 Task: Create Card Employee Disciplinary Review in Board Brand Awareness Campaign to Workspace Cost Accounting. Create Card Open Source Software Review in Board Data Governance to Workspace Cost Accounting. Create Card Employee Termination Meeting in Board Social Media Community Management and Engagement to Workspace Cost Accounting
Action: Mouse moved to (87, 382)
Screenshot: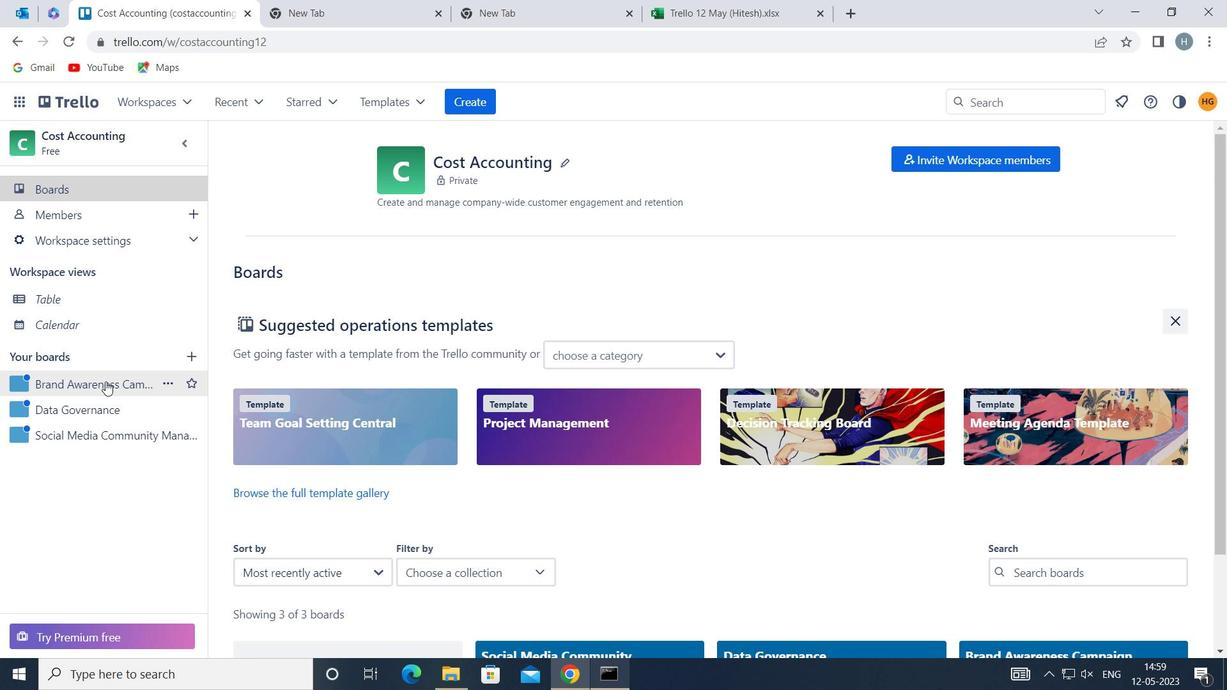 
Action: Mouse pressed left at (87, 382)
Screenshot: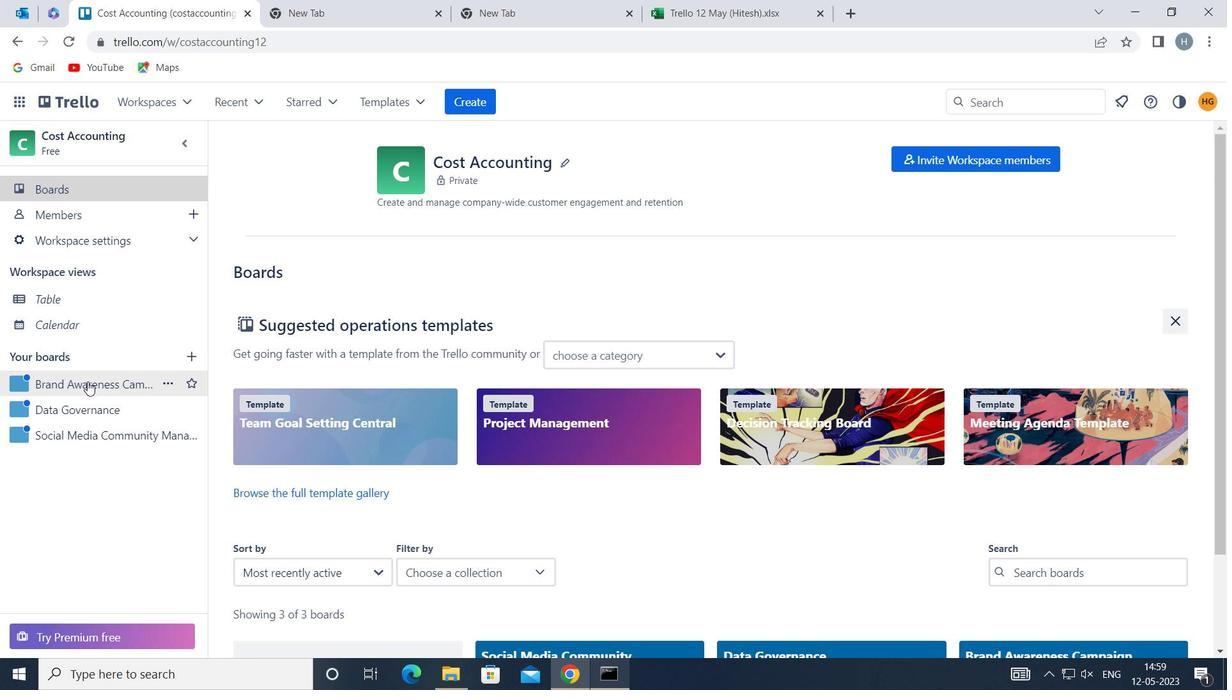 
Action: Mouse moved to (711, 241)
Screenshot: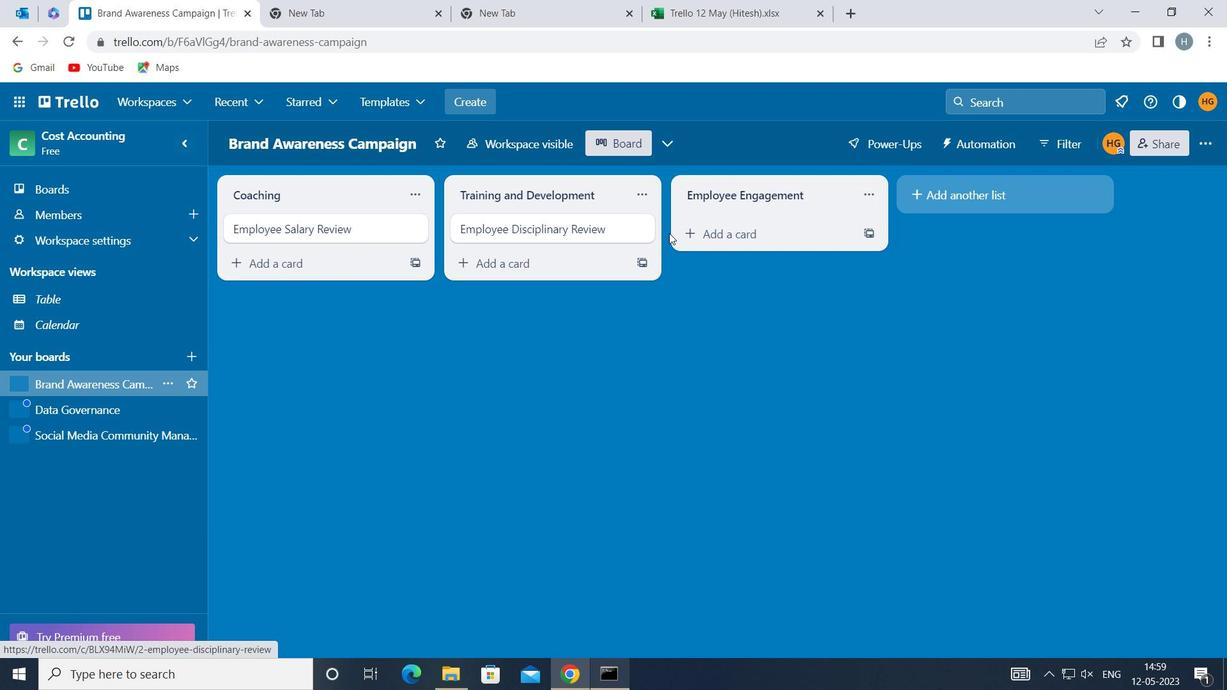 
Action: Mouse pressed left at (711, 241)
Screenshot: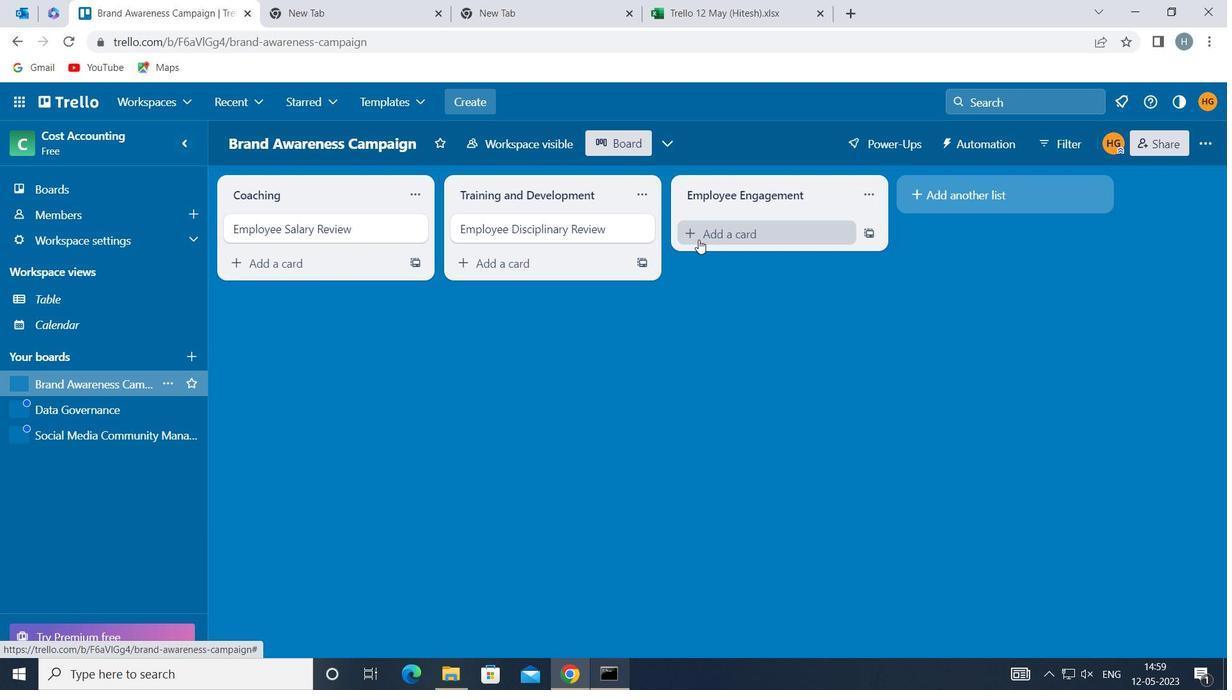 
Action: Mouse moved to (711, 241)
Screenshot: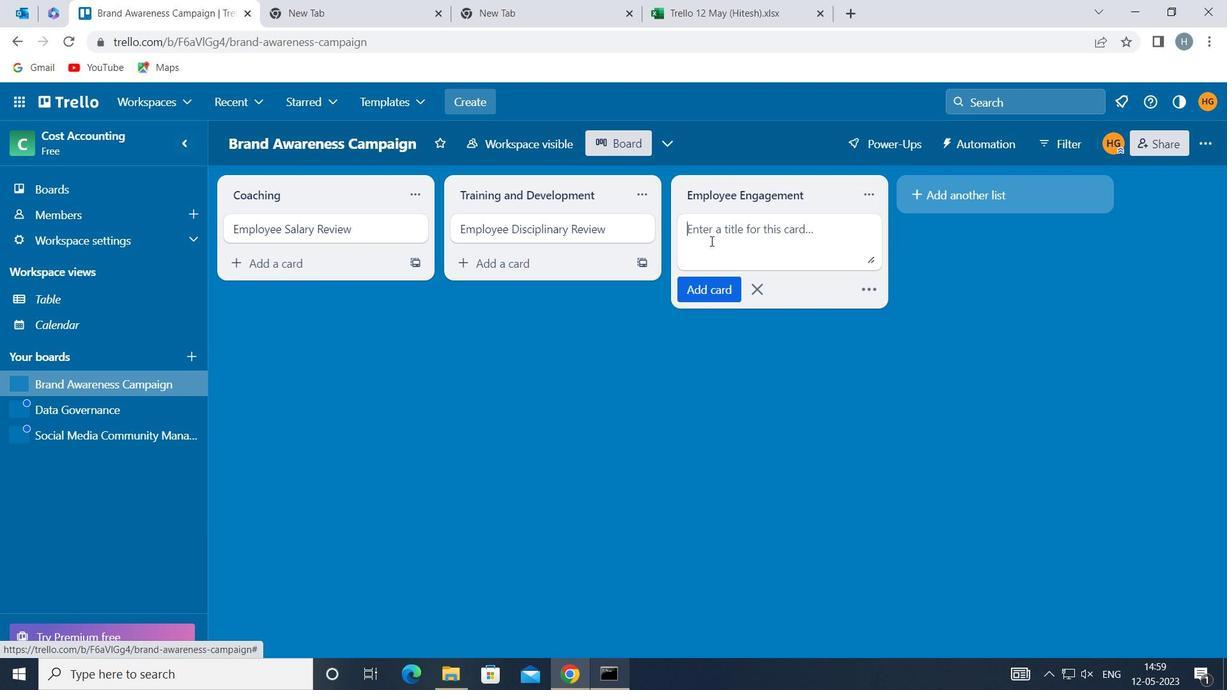 
Action: Key pressed <Key.shift>EMPLOYEE<Key.space><Key.shift>DISCIPLINARY<Key.space><Key.shift>REVIEW
Screenshot: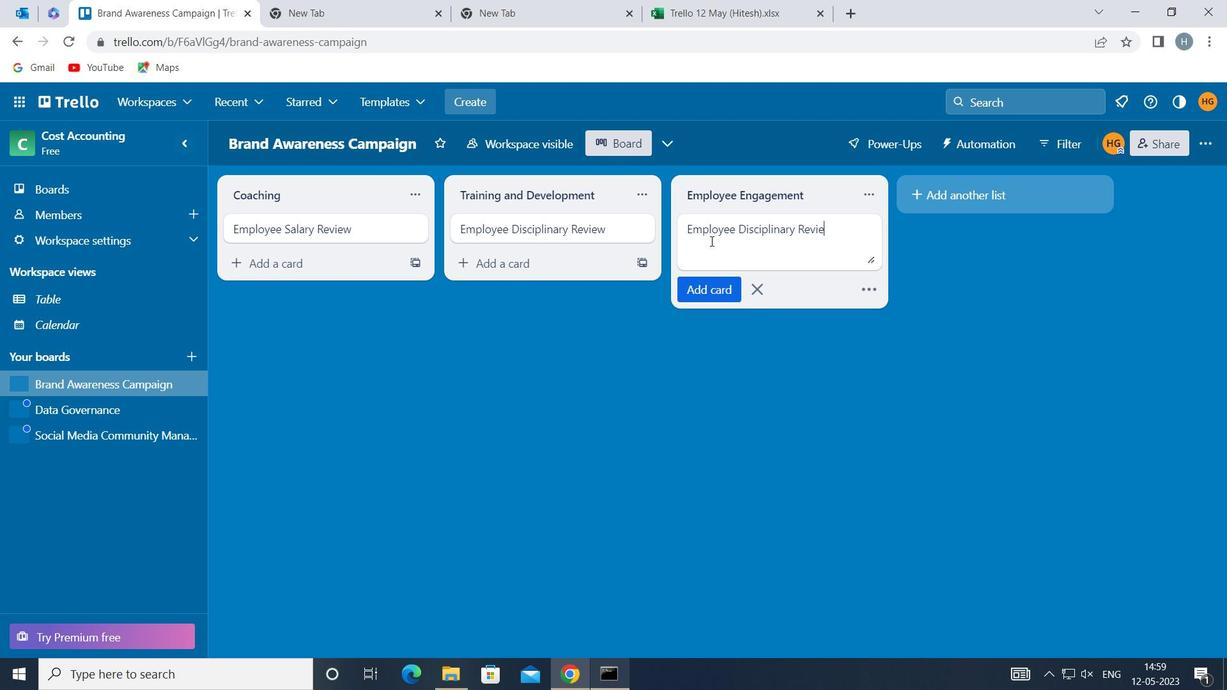 
Action: Mouse moved to (709, 289)
Screenshot: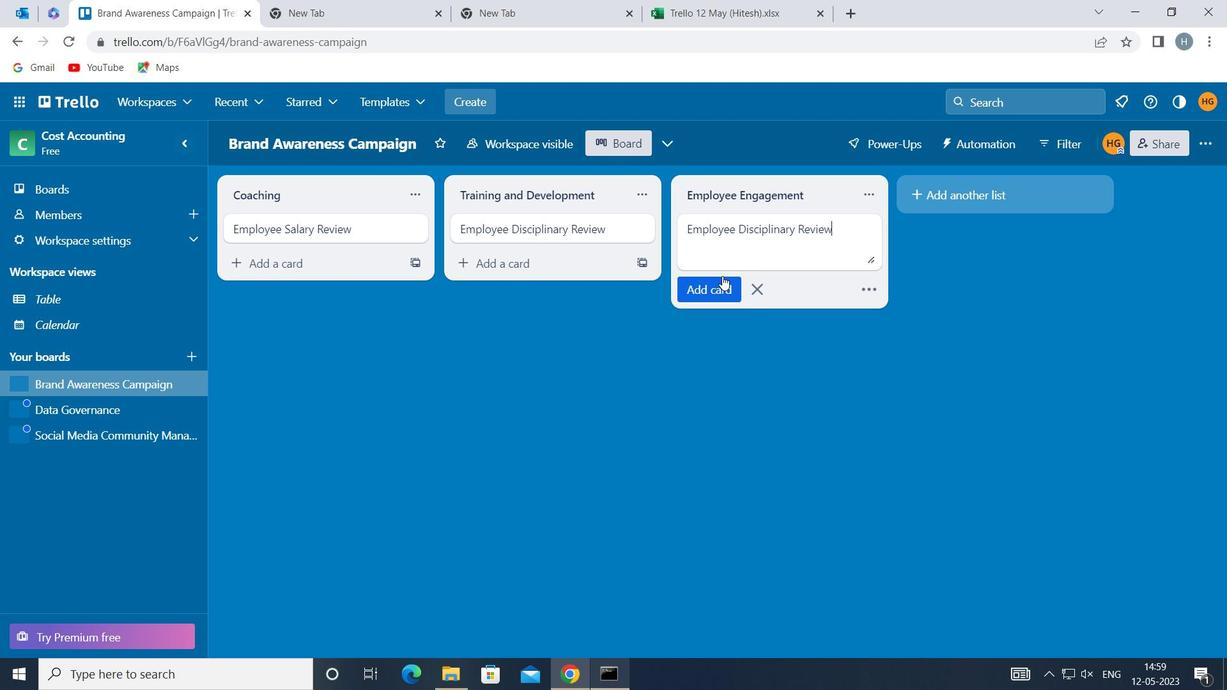 
Action: Mouse pressed left at (709, 289)
Screenshot: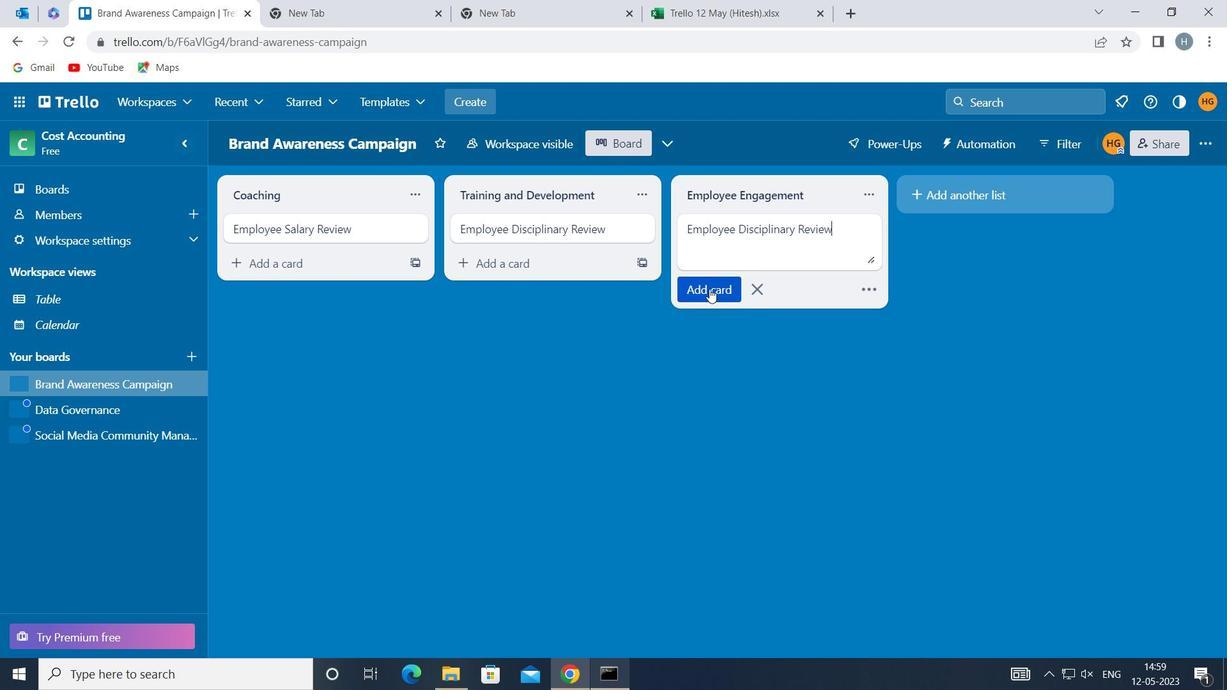 
Action: Mouse moved to (702, 366)
Screenshot: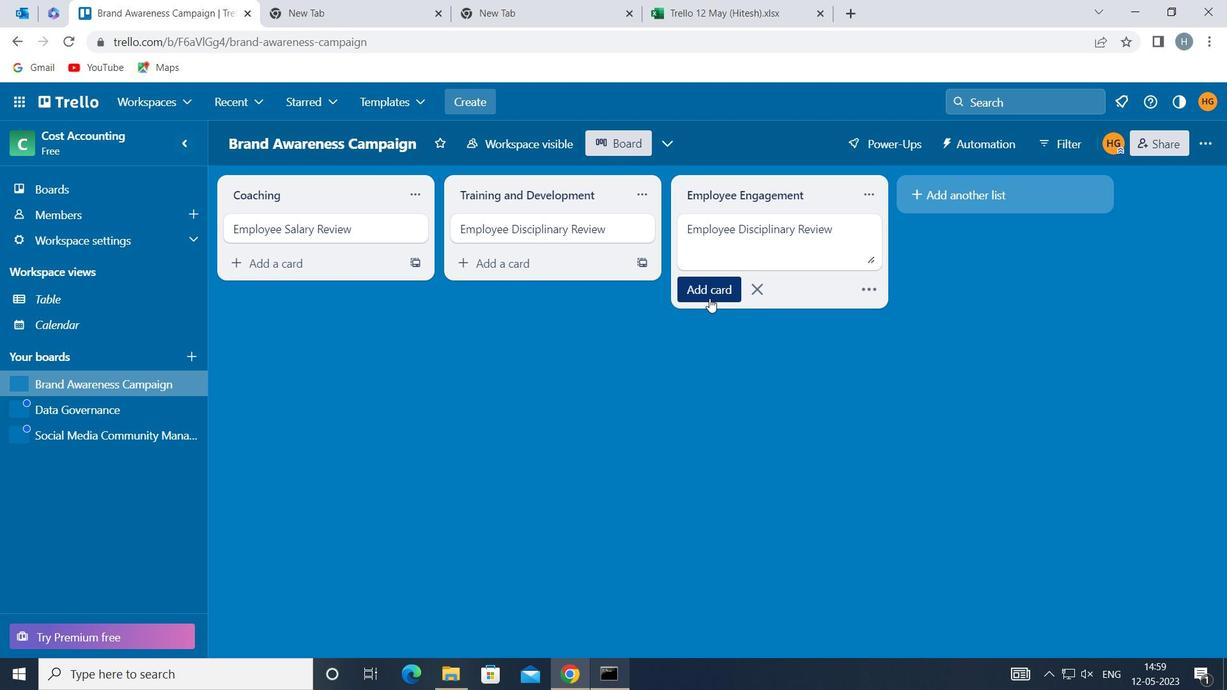 
Action: Mouse pressed left at (702, 366)
Screenshot: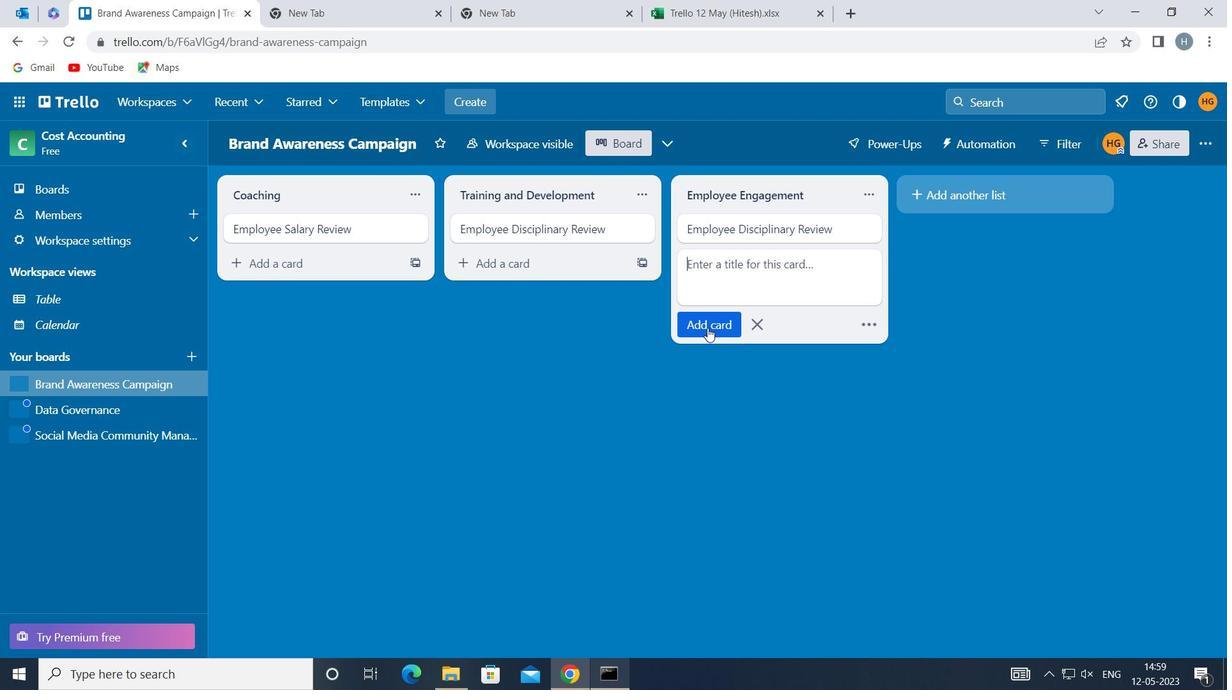
Action: Mouse moved to (71, 411)
Screenshot: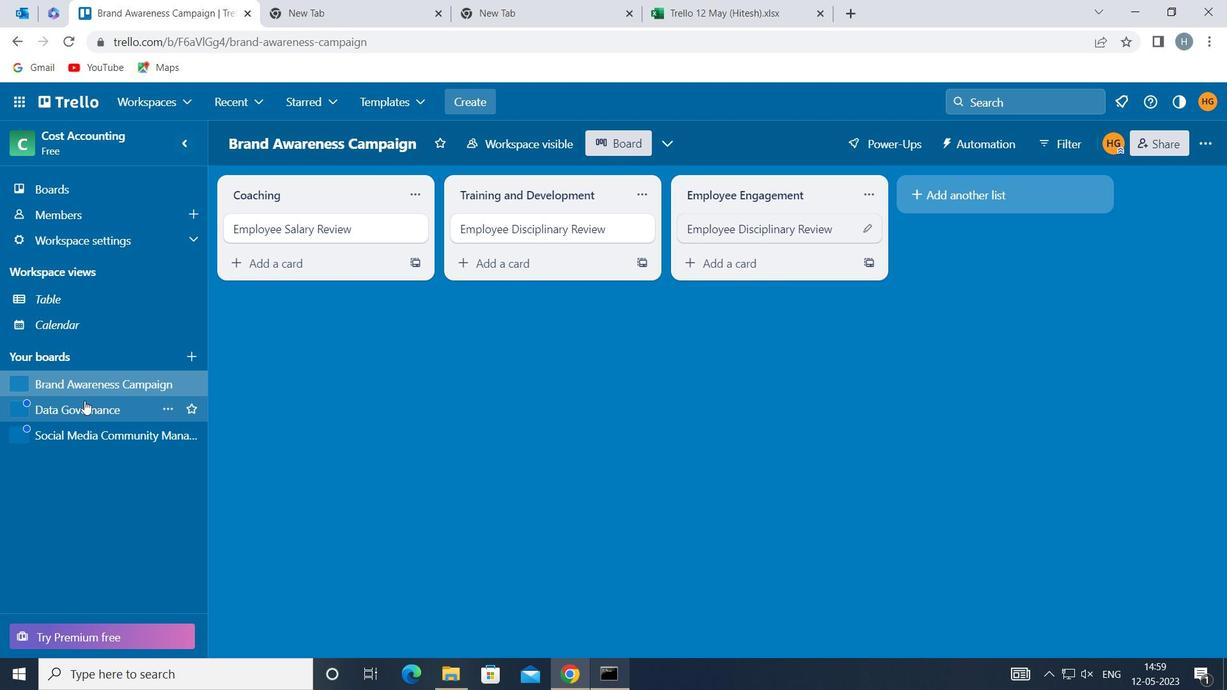
Action: Mouse pressed left at (71, 411)
Screenshot: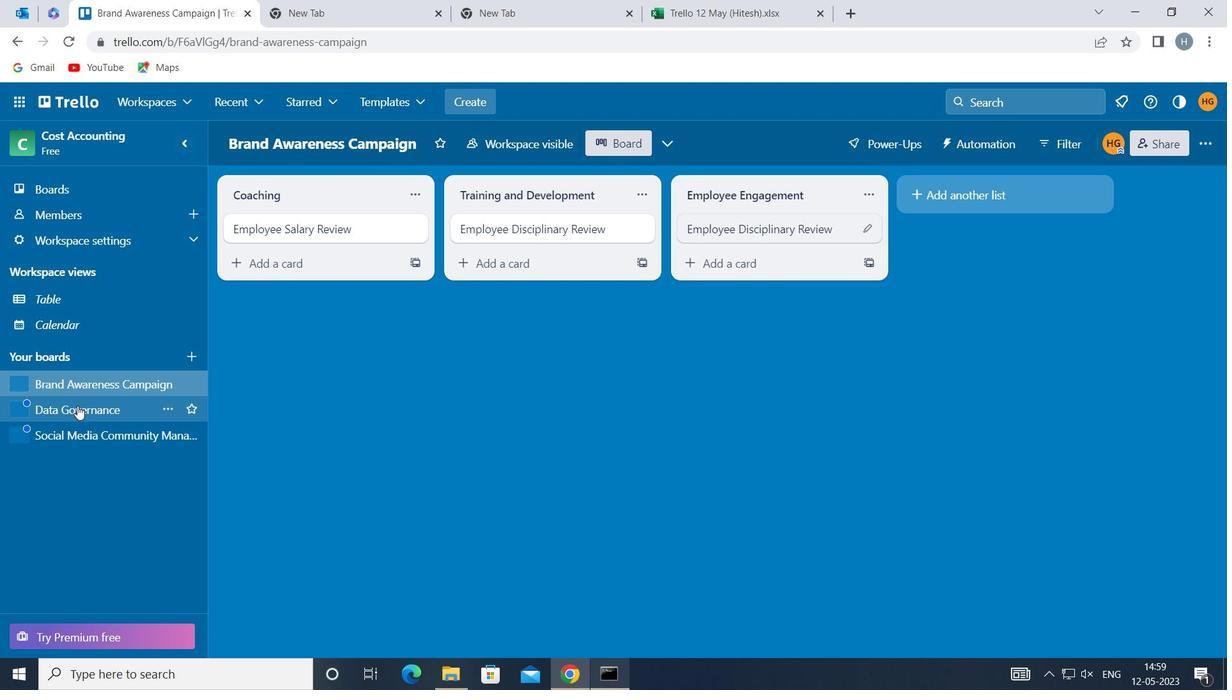 
Action: Mouse moved to (751, 231)
Screenshot: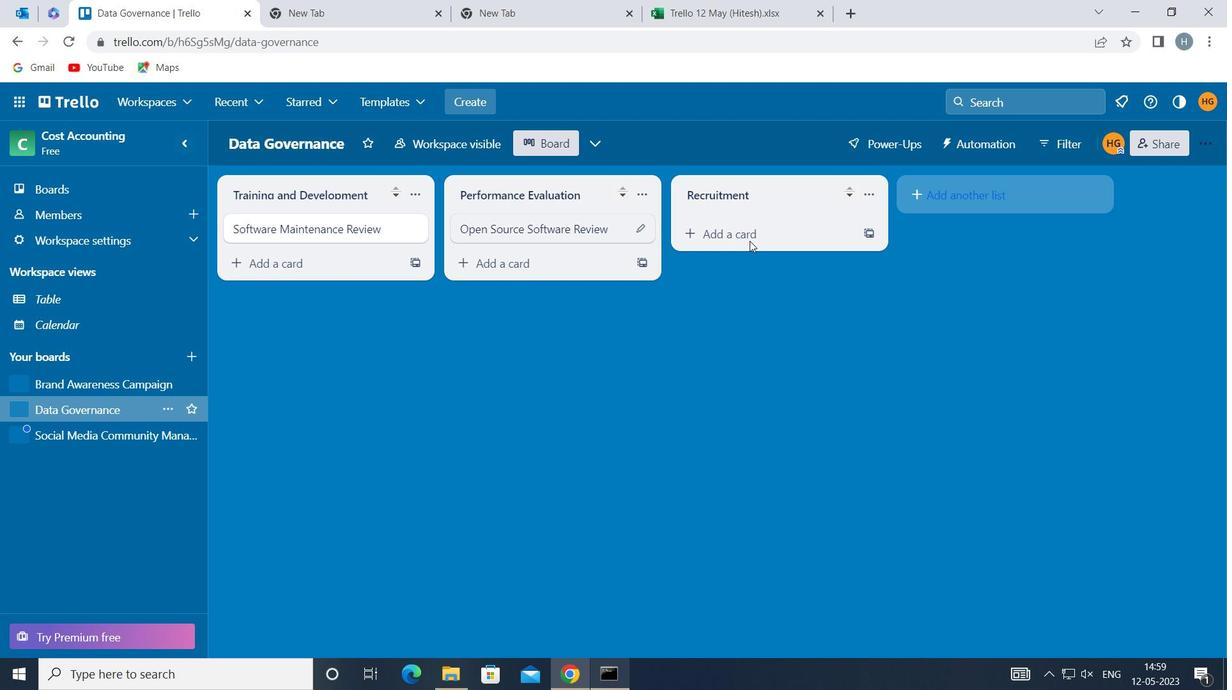 
Action: Mouse pressed left at (751, 231)
Screenshot: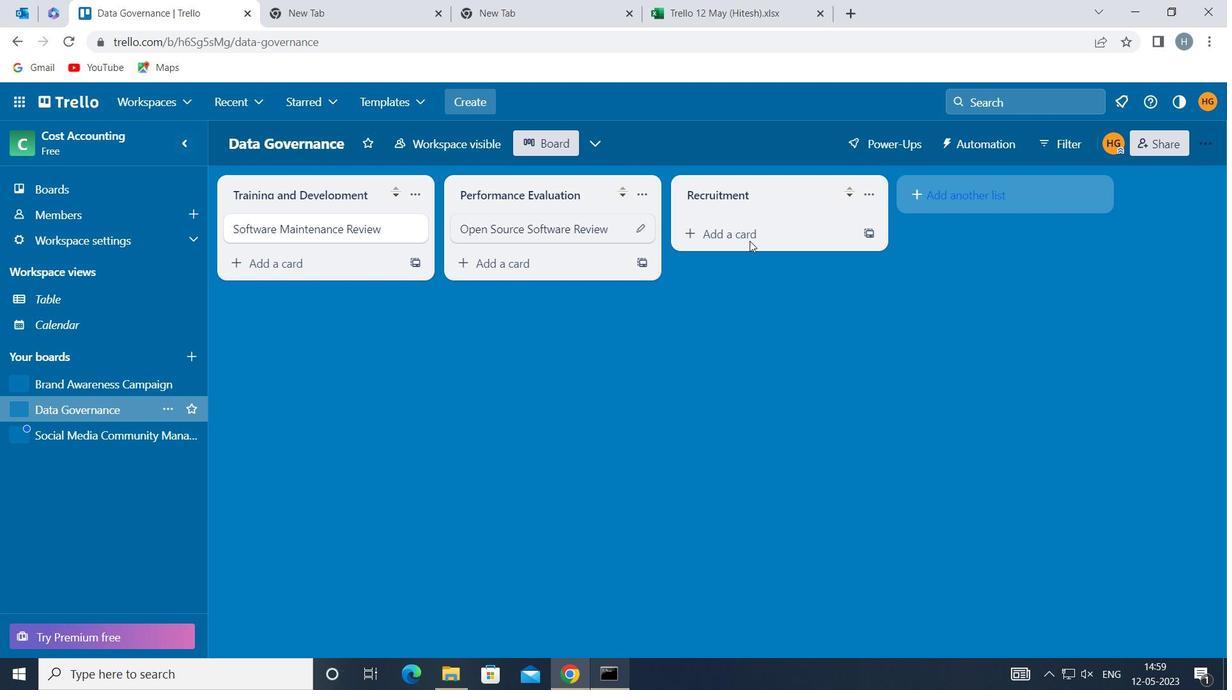 
Action: Mouse moved to (752, 224)
Screenshot: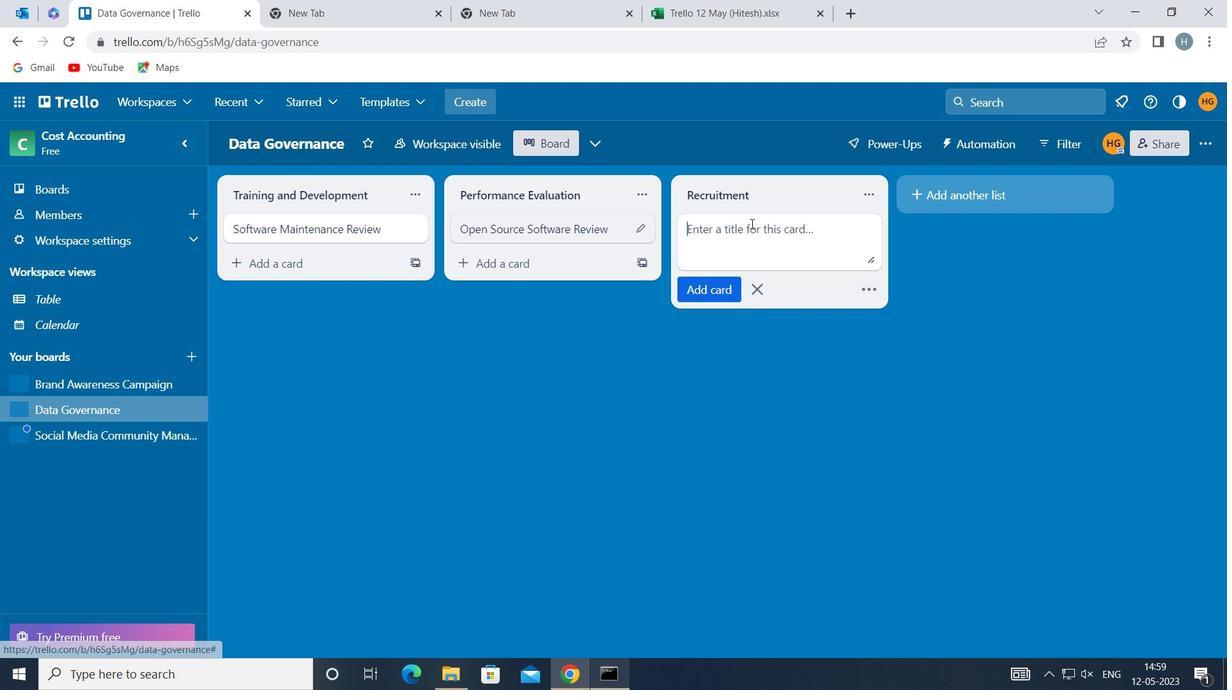 
Action: Mouse pressed left at (752, 224)
Screenshot: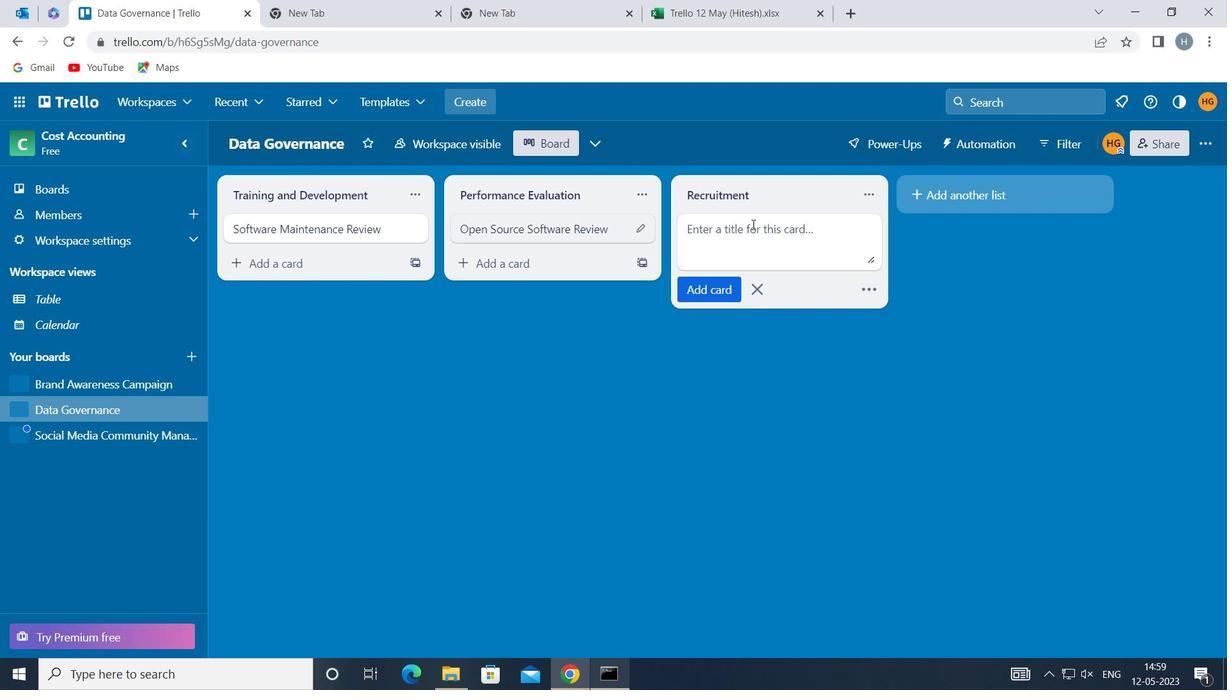 
Action: Key pressed <Key.shift>OPEN<Key.space><Key.shift>SOURCE<Key.space><Key.shift>SOFTWARE<Key.space><Key.shift>REVIEW
Screenshot: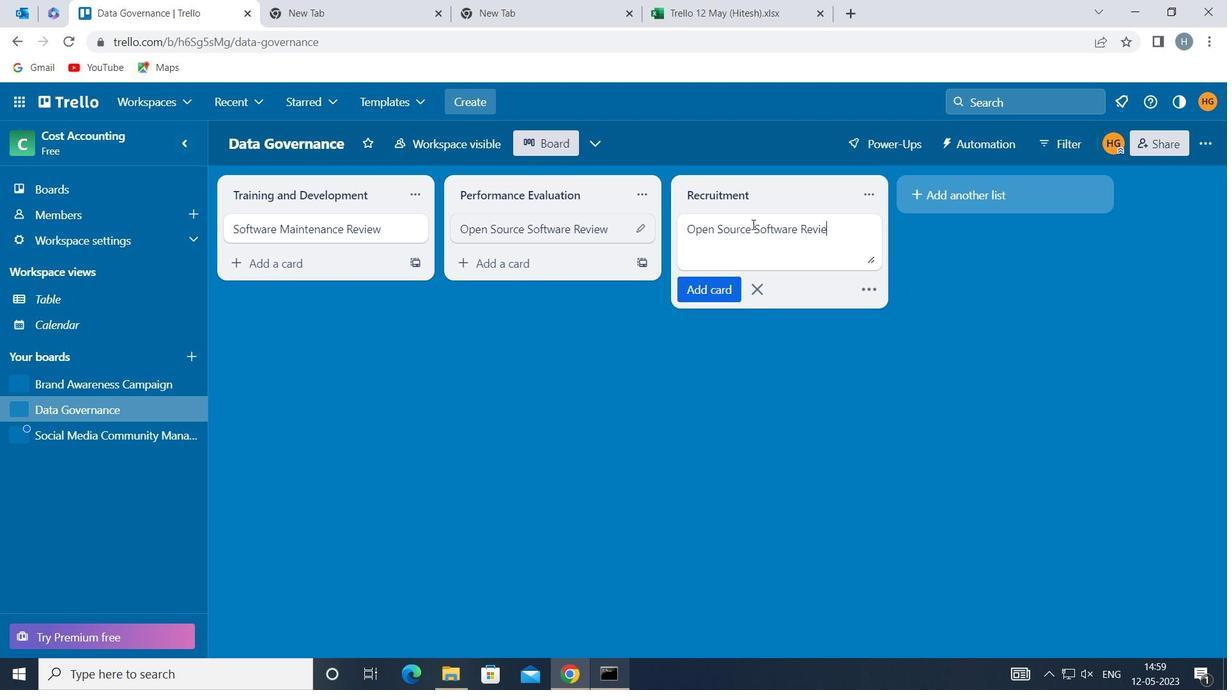 
Action: Mouse moved to (702, 290)
Screenshot: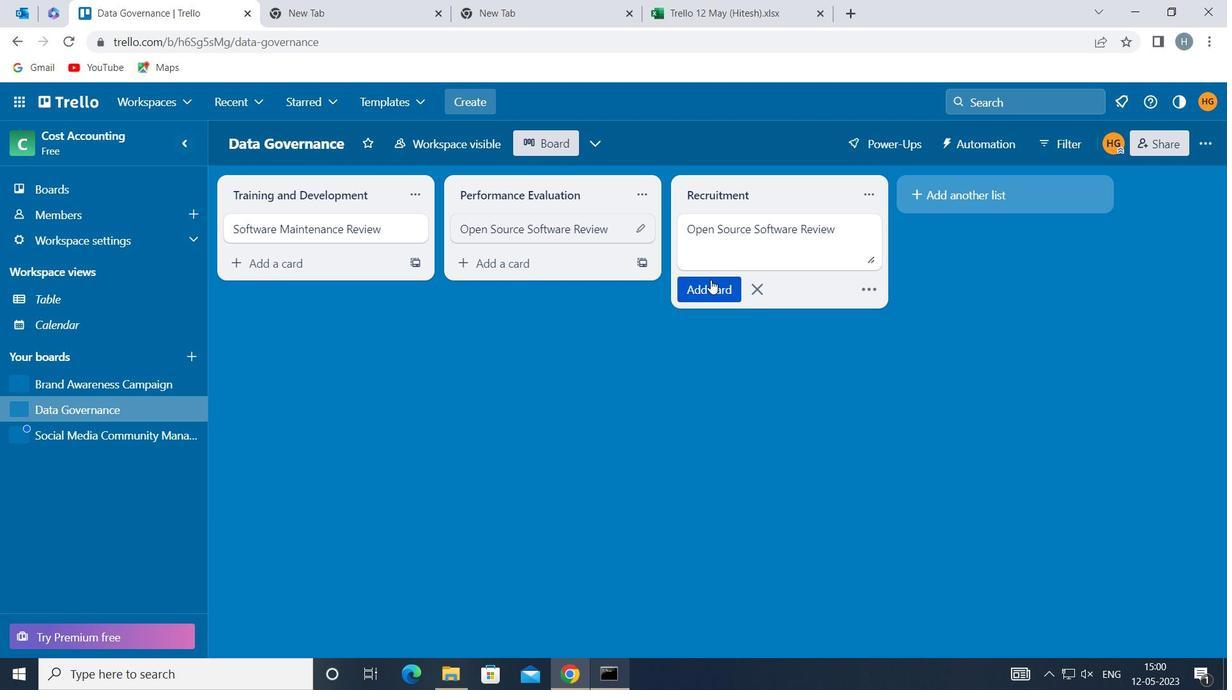 
Action: Mouse pressed left at (702, 290)
Screenshot: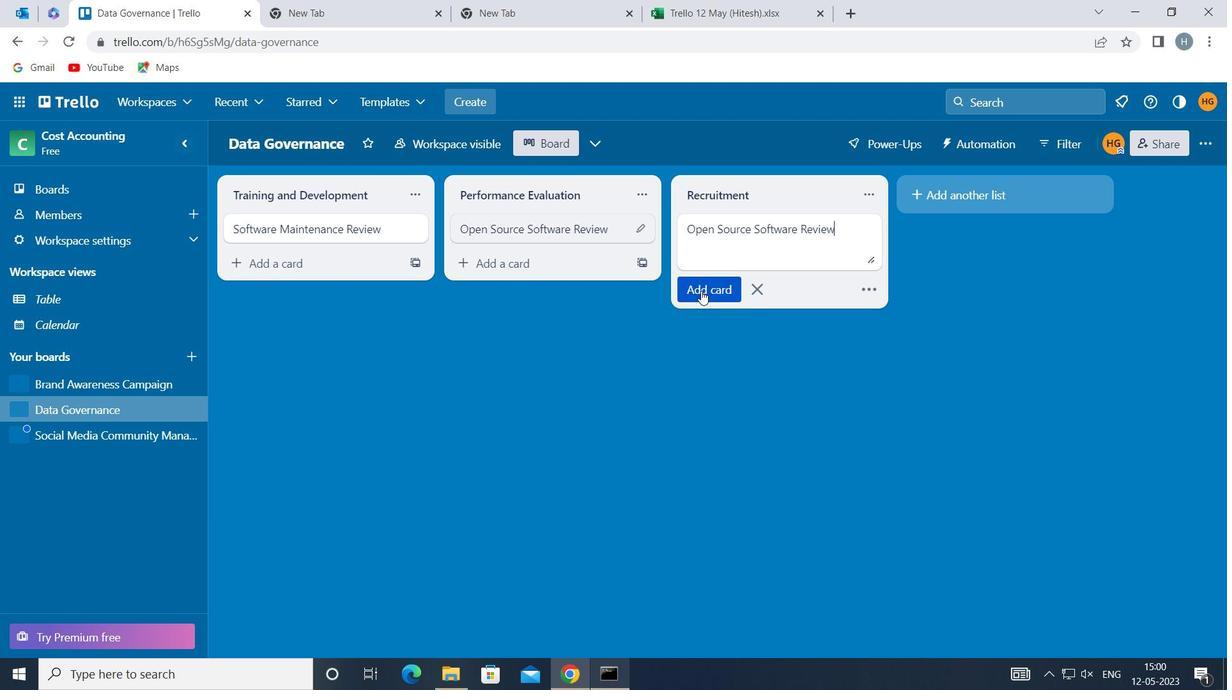 
Action: Mouse moved to (644, 429)
Screenshot: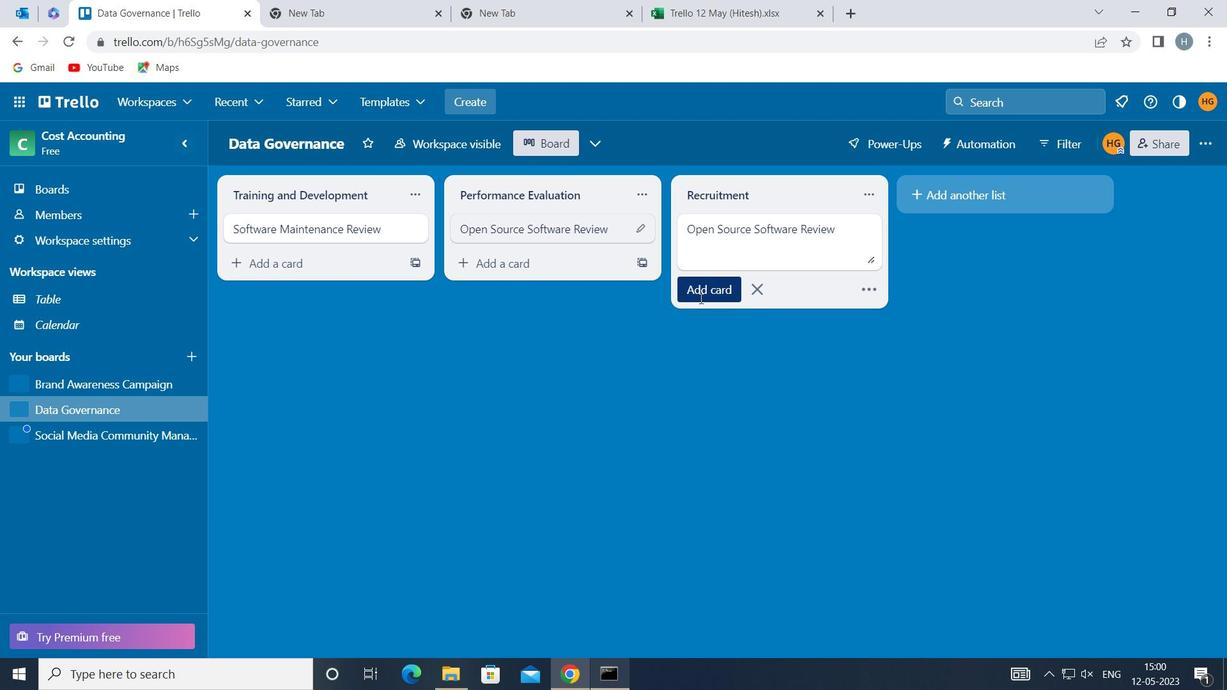 
Action: Mouse pressed left at (644, 429)
Screenshot: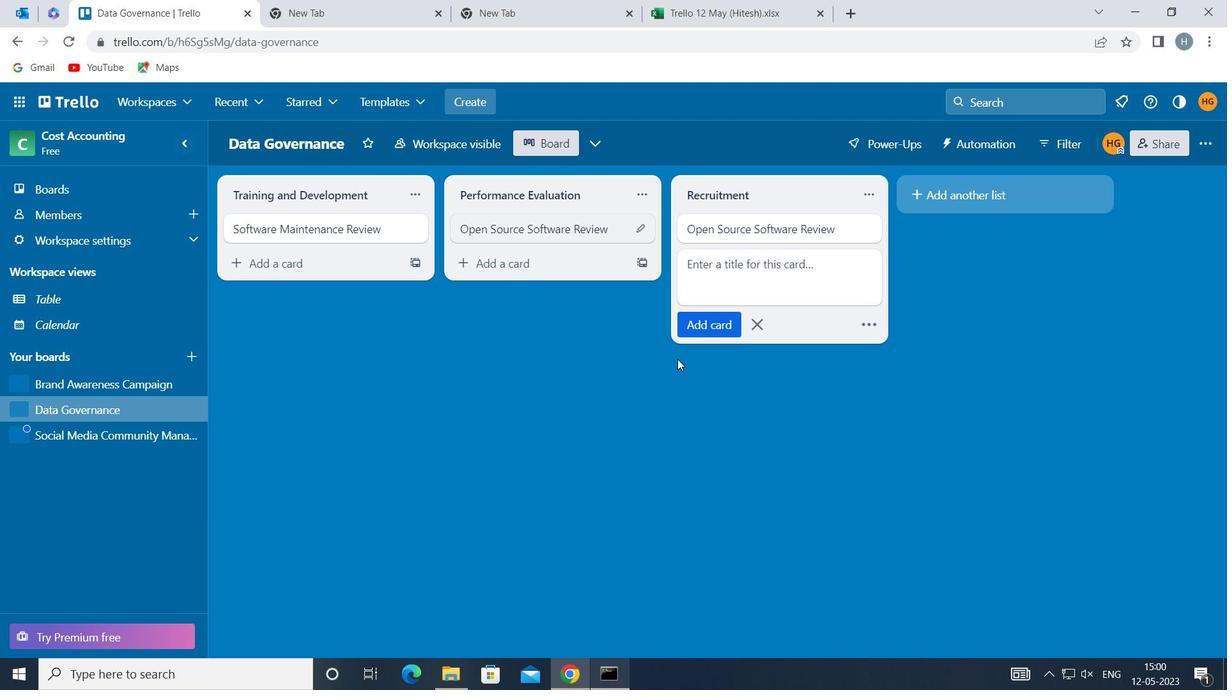 
Action: Mouse moved to (108, 436)
Screenshot: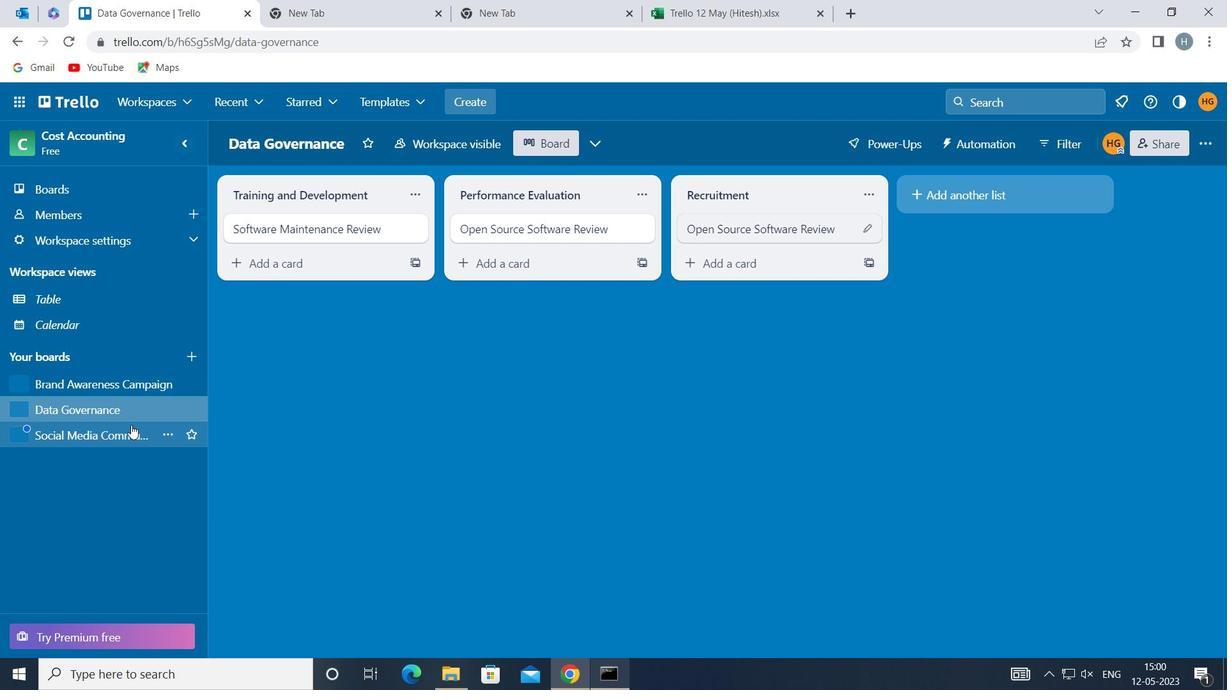 
Action: Mouse pressed left at (108, 436)
Screenshot: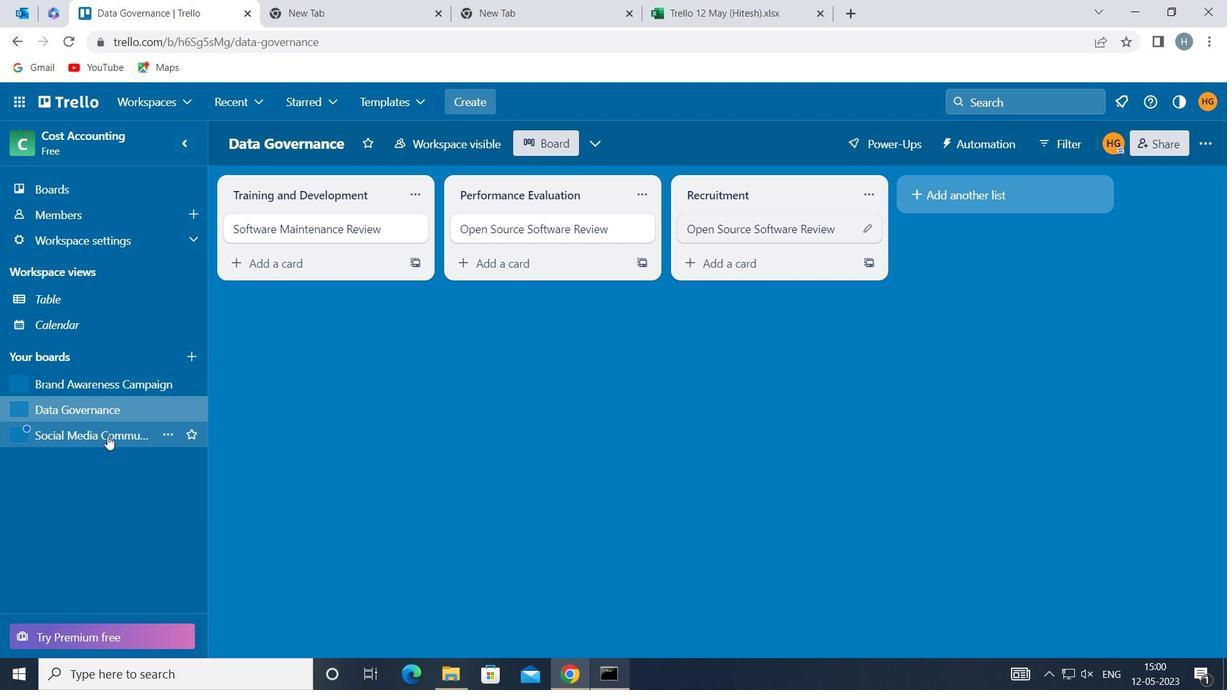 
Action: Mouse moved to (737, 233)
Screenshot: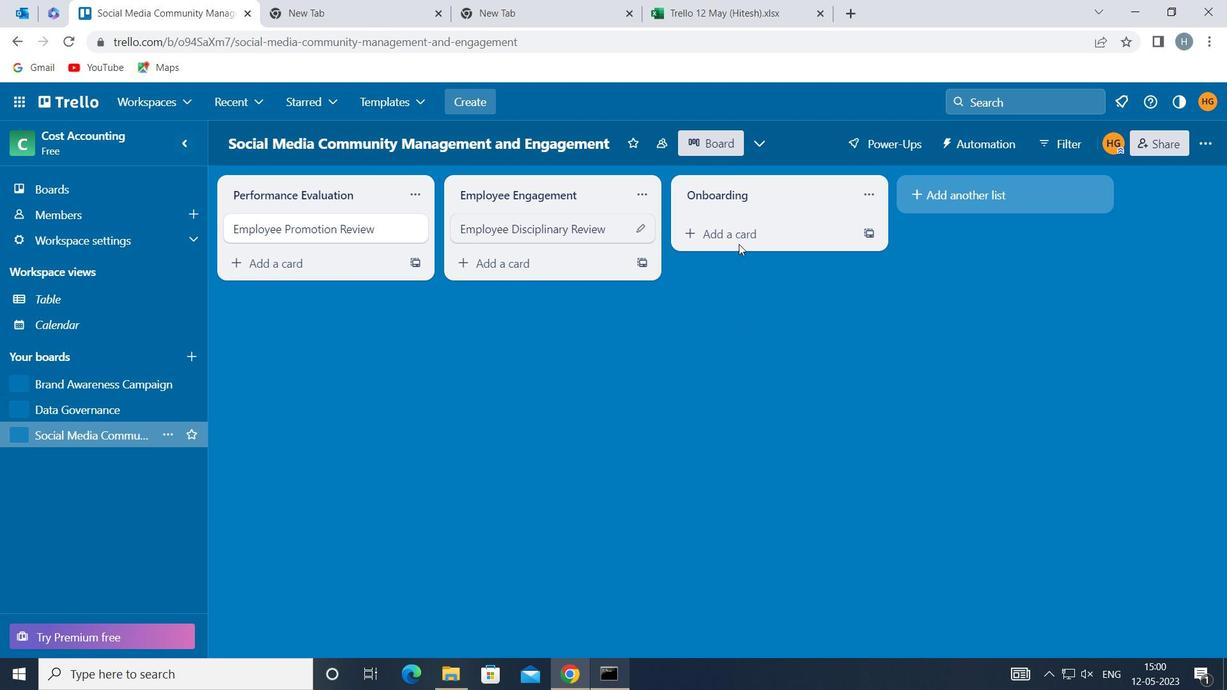 
Action: Mouse pressed left at (737, 233)
Screenshot: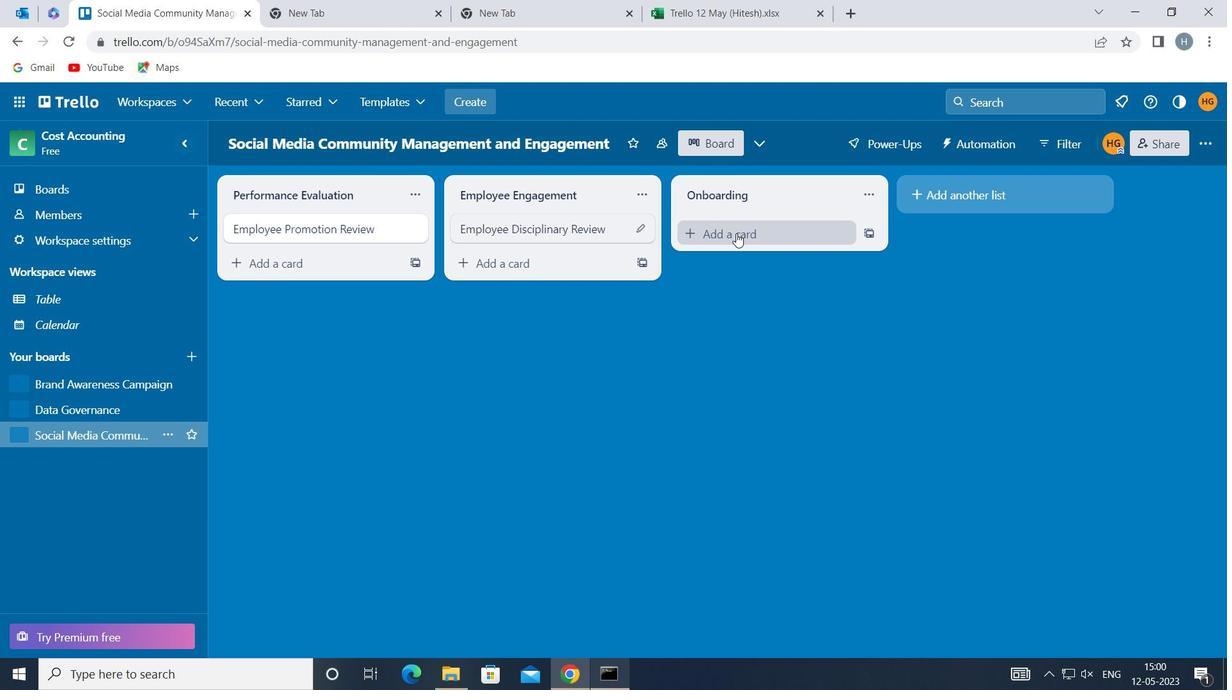 
Action: Key pressed <Key.shift>EMPLOYEE<Key.space><Key.shift>TERMINATION<Key.space><Key.shift>MEETING
Screenshot: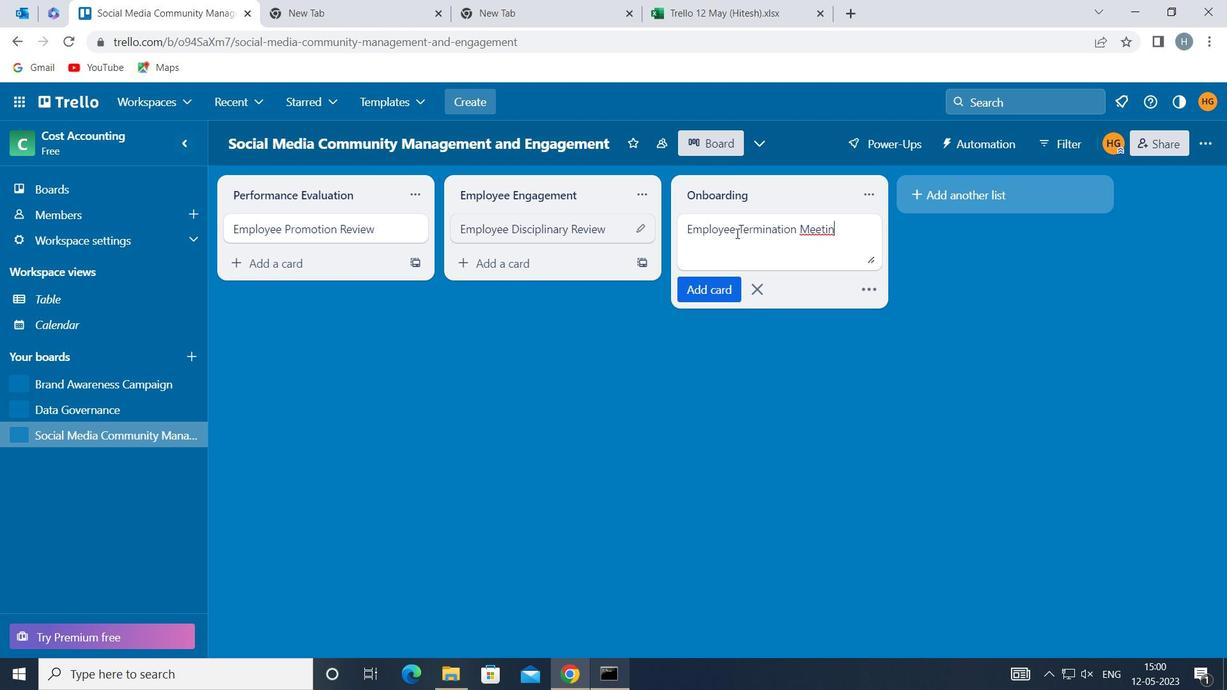 
Action: Mouse moved to (709, 285)
Screenshot: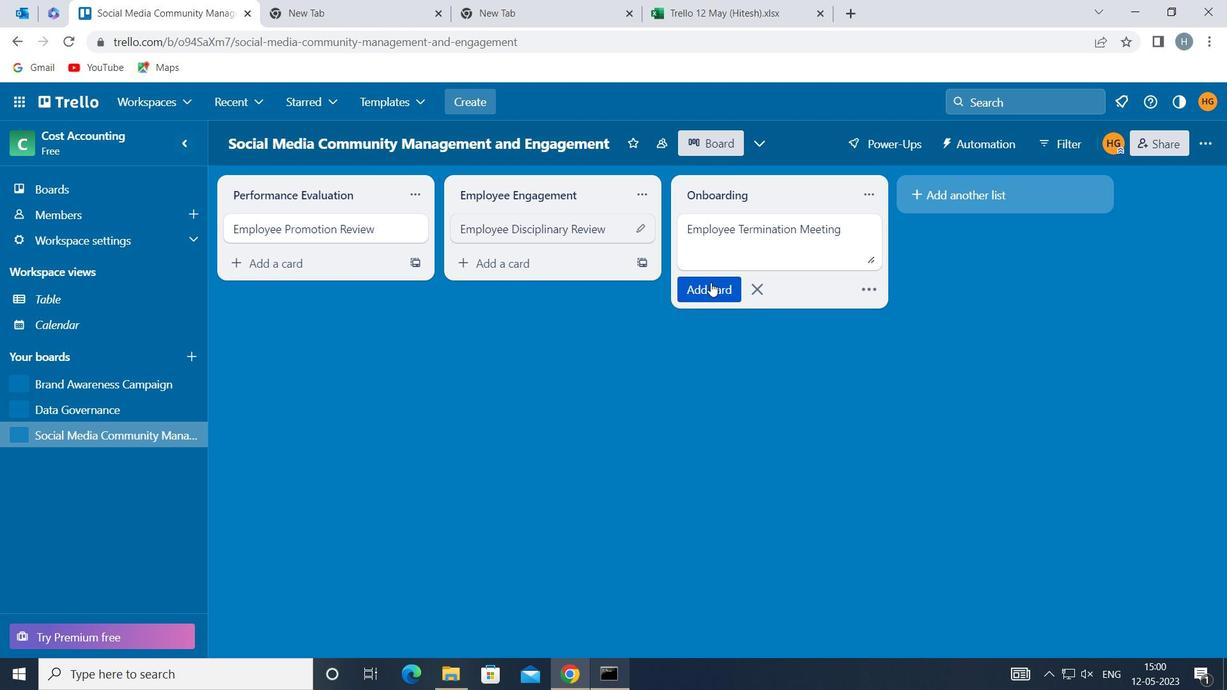 
Action: Mouse pressed left at (709, 285)
Screenshot: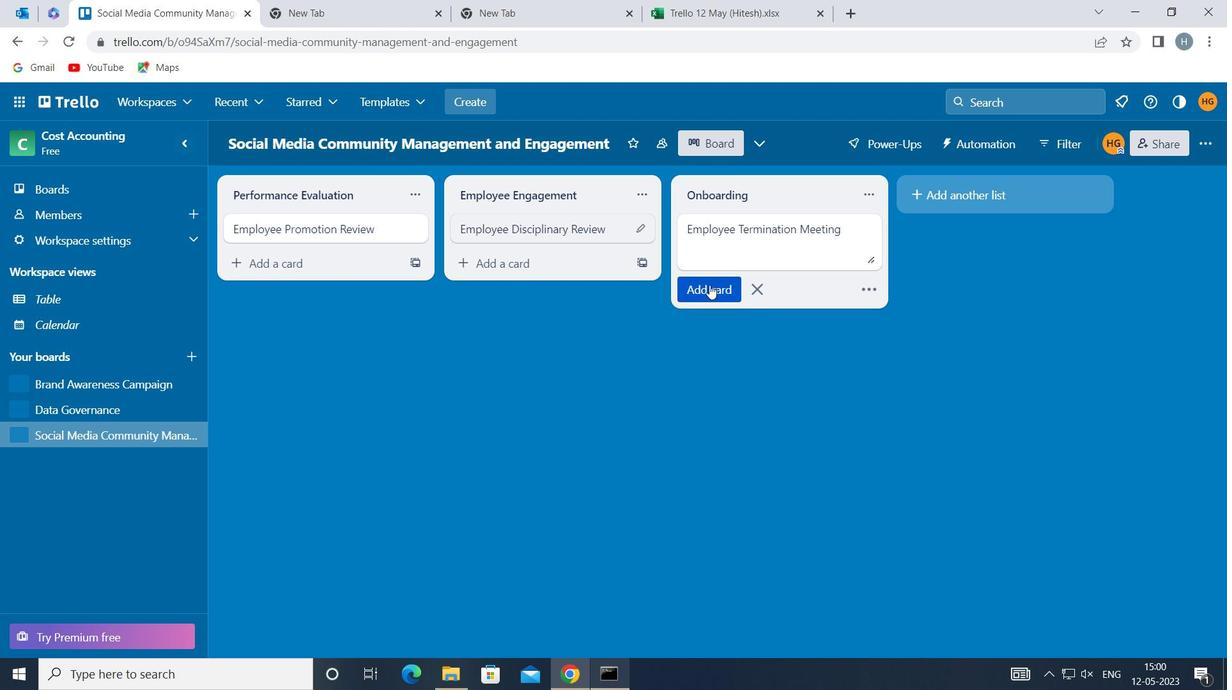 
Action: Mouse moved to (708, 385)
Screenshot: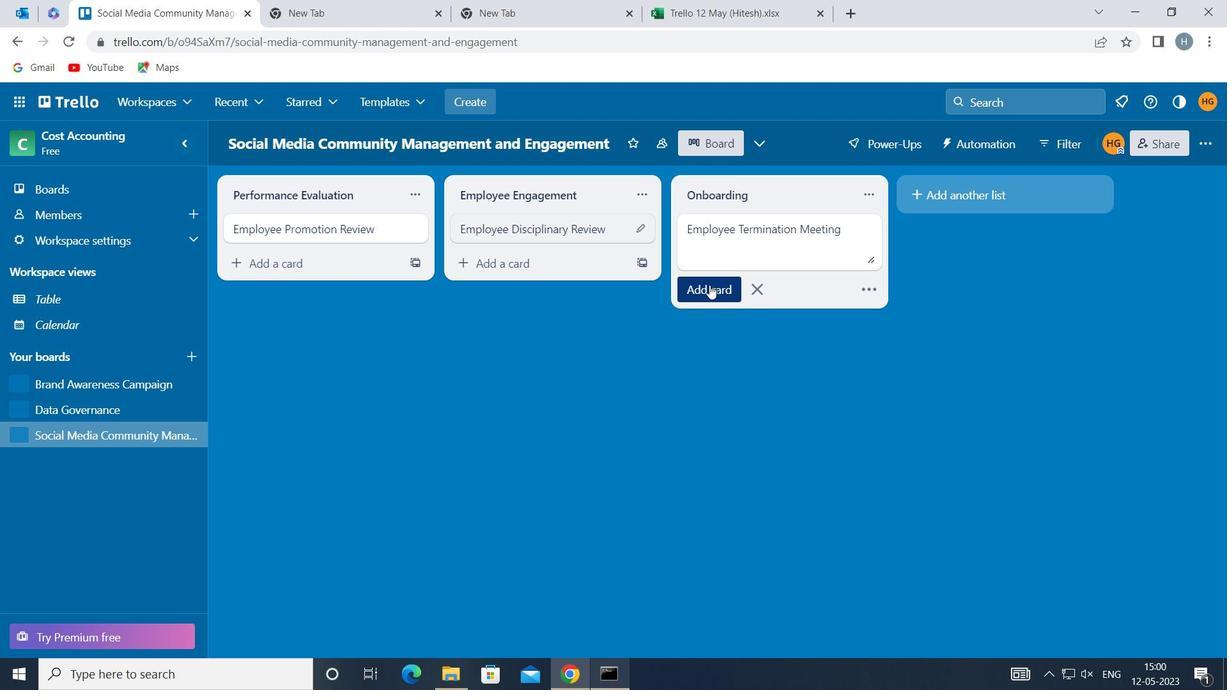 
Action: Mouse pressed left at (708, 385)
Screenshot: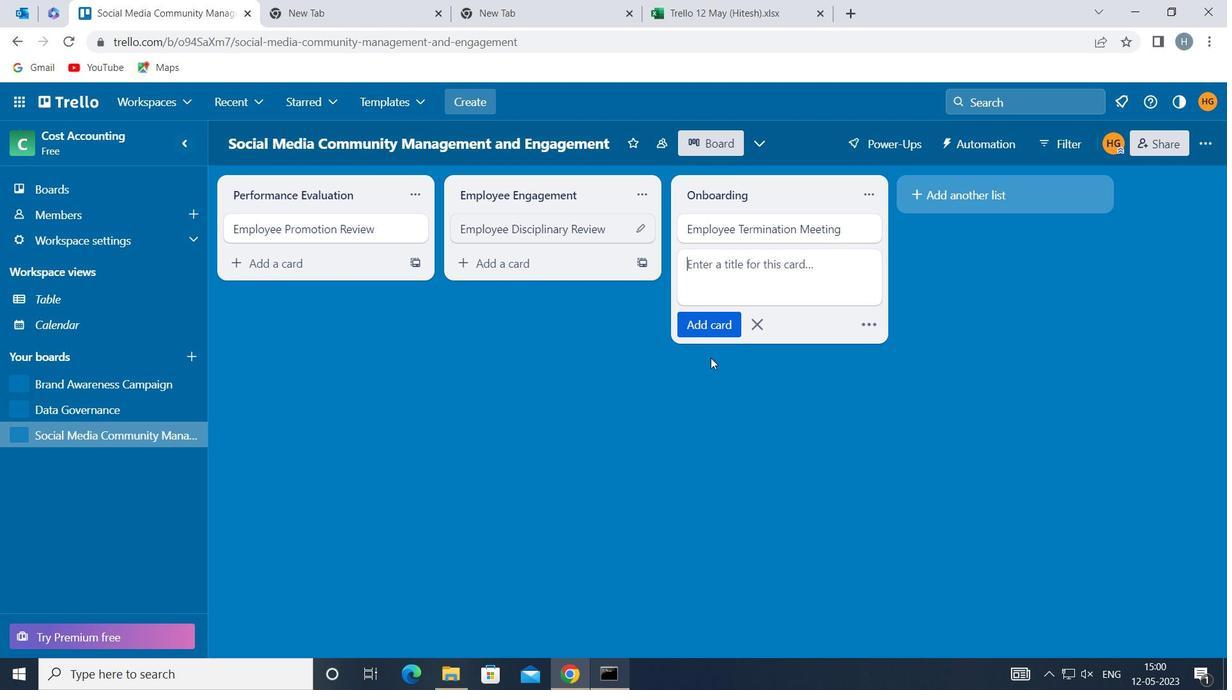 
